 Task: Select email notification preferences to none.
Action: Mouse moved to (966, 71)
Screenshot: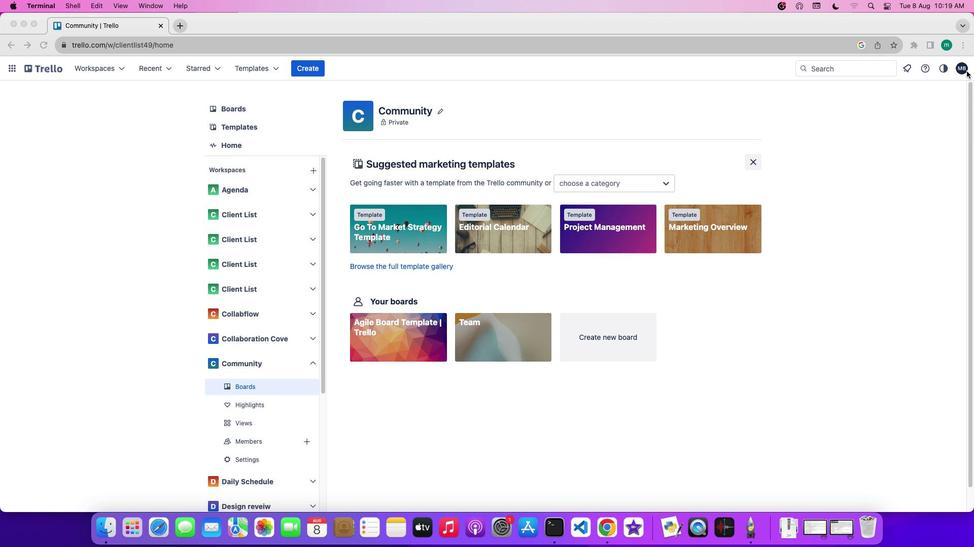 
Action: Mouse pressed left at (966, 71)
Screenshot: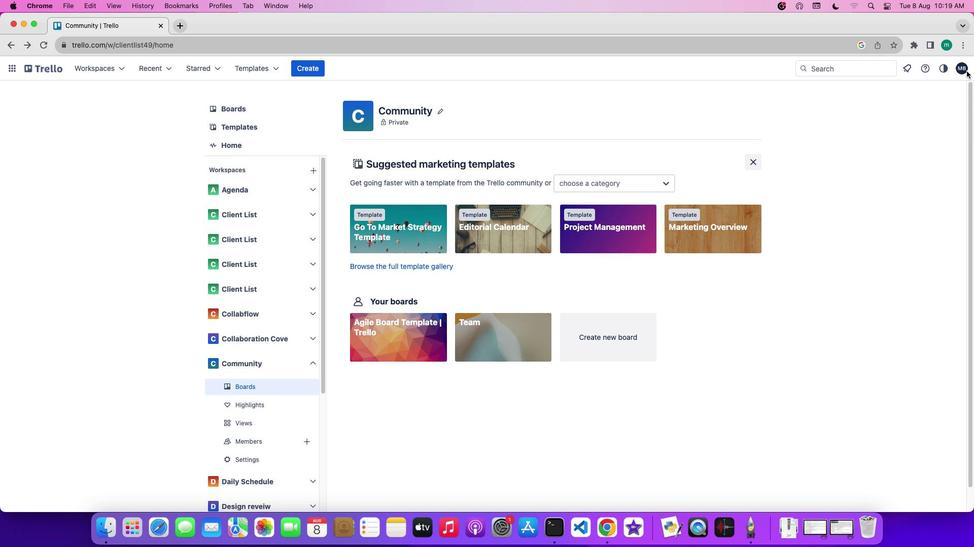 
Action: Mouse moved to (966, 71)
Screenshot: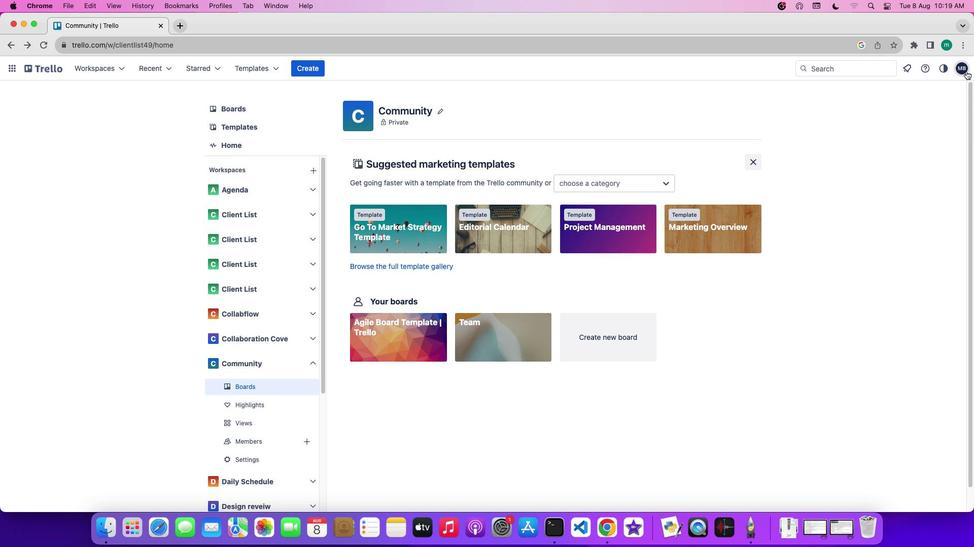 
Action: Mouse pressed left at (966, 71)
Screenshot: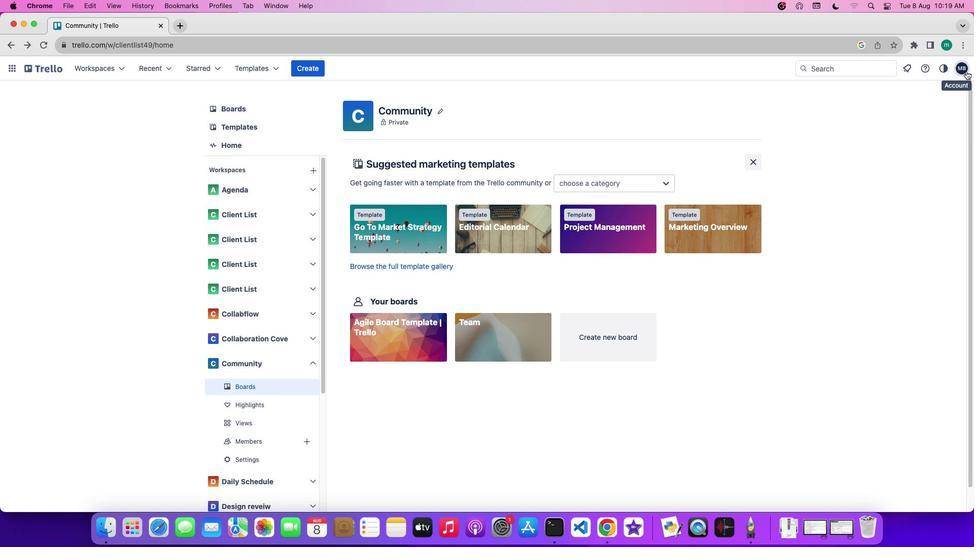 
Action: Mouse moved to (883, 259)
Screenshot: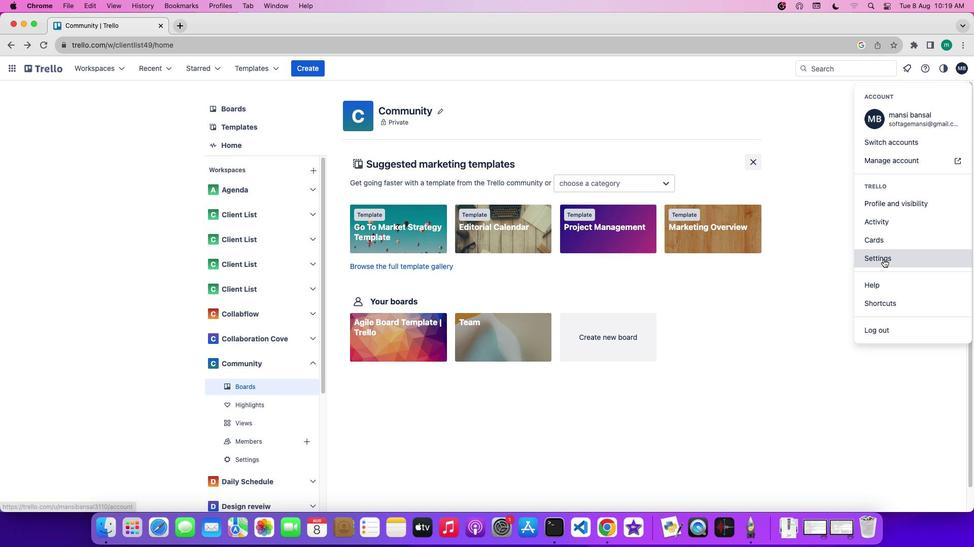 
Action: Mouse pressed left at (883, 259)
Screenshot: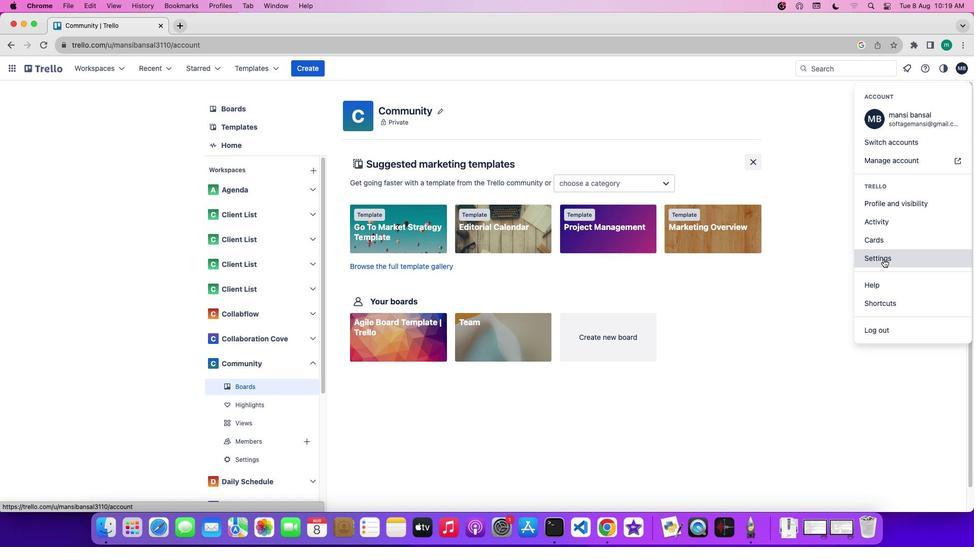 
Action: Mouse moved to (232, 350)
Screenshot: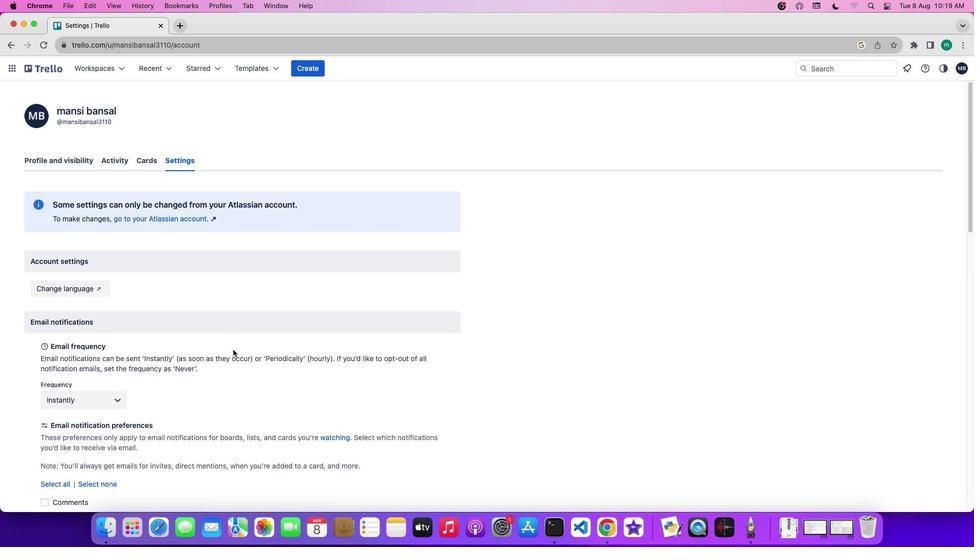 
Action: Mouse scrolled (232, 350) with delta (0, 0)
Screenshot: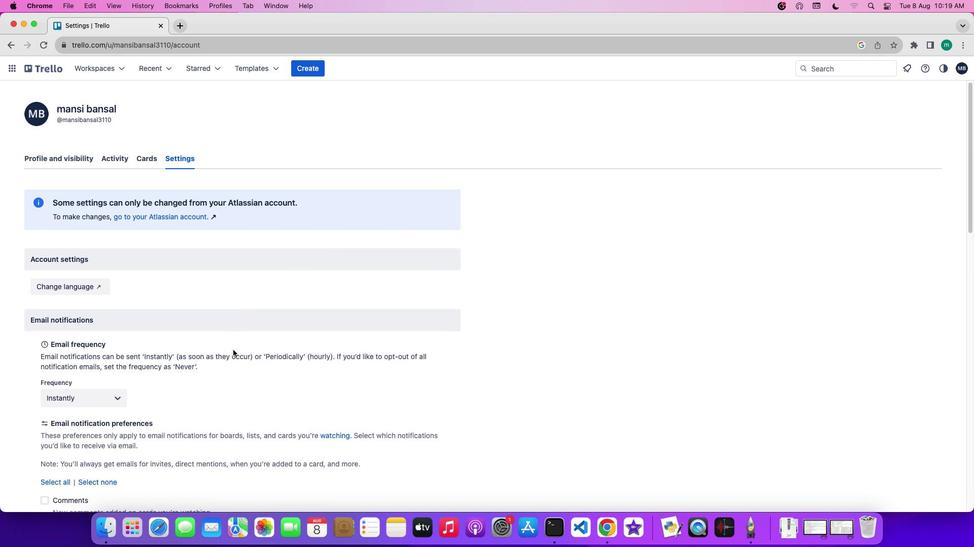 
Action: Mouse scrolled (232, 350) with delta (0, 0)
Screenshot: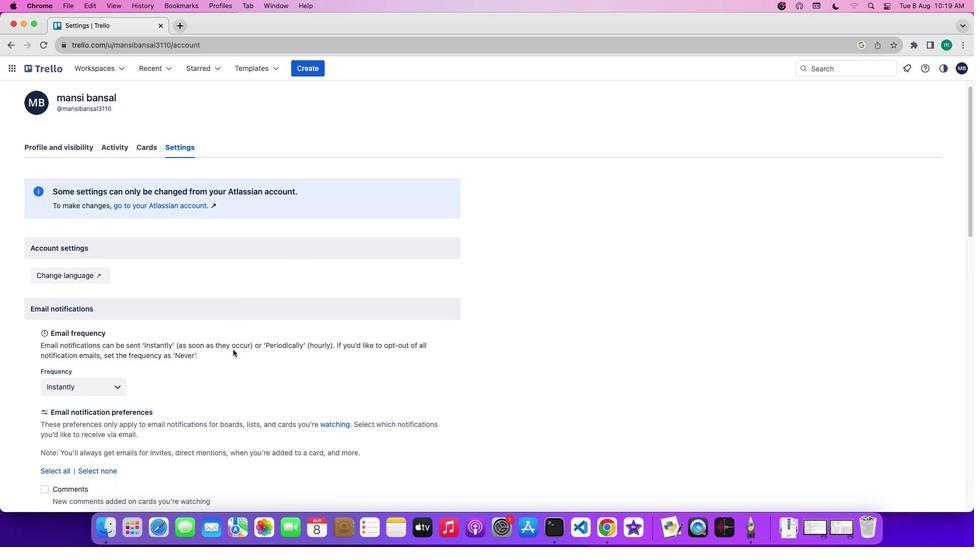 
Action: Mouse scrolled (232, 350) with delta (0, 0)
Screenshot: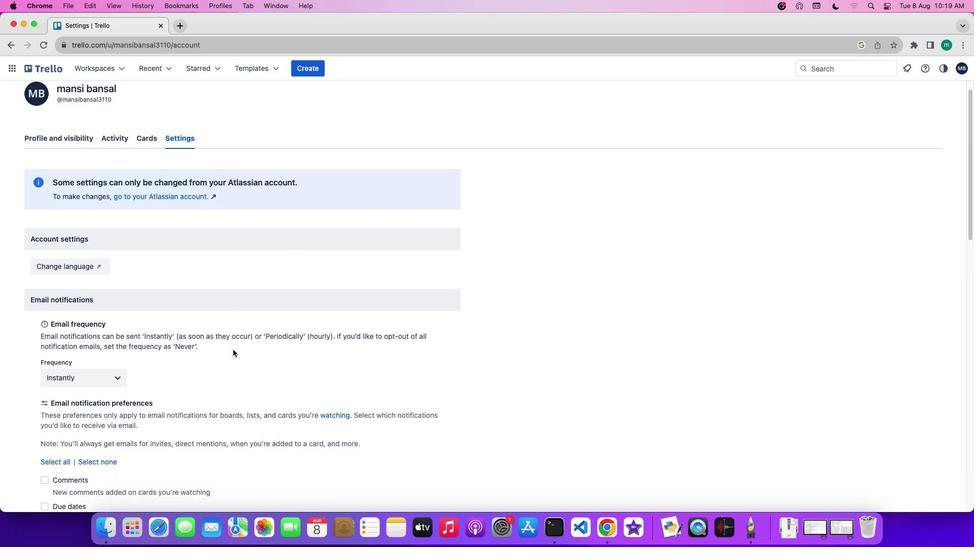 
Action: Mouse scrolled (232, 350) with delta (0, 0)
Screenshot: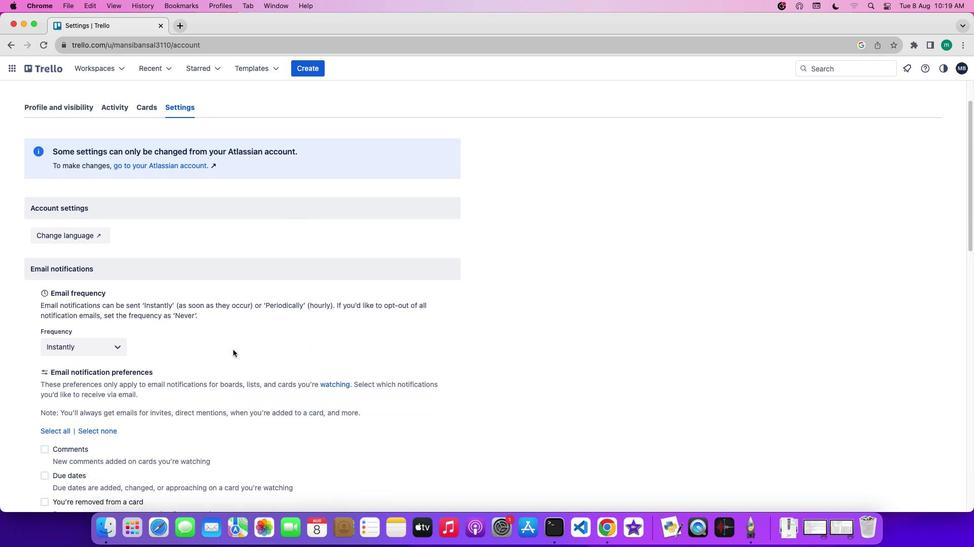 
Action: Mouse moved to (232, 350)
Screenshot: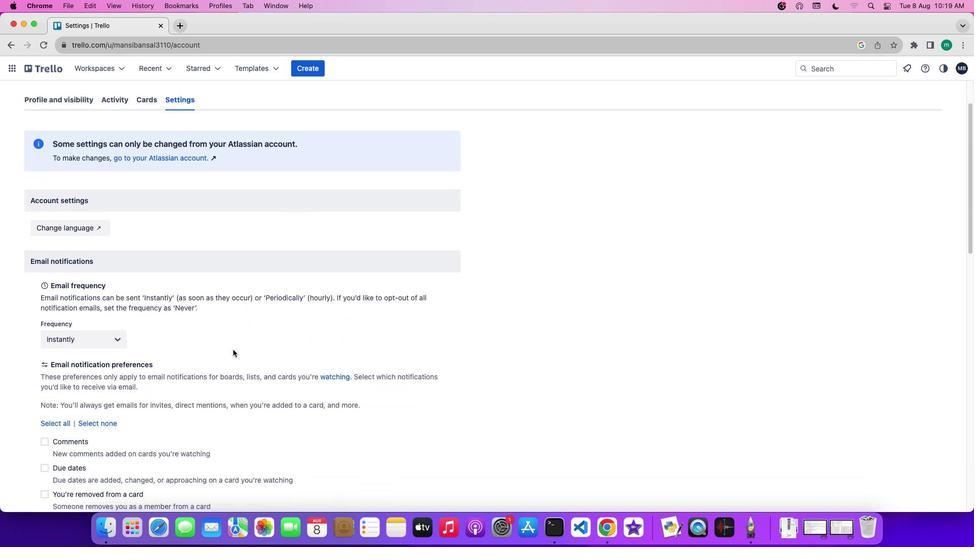 
Action: Mouse scrolled (232, 350) with delta (0, 0)
Screenshot: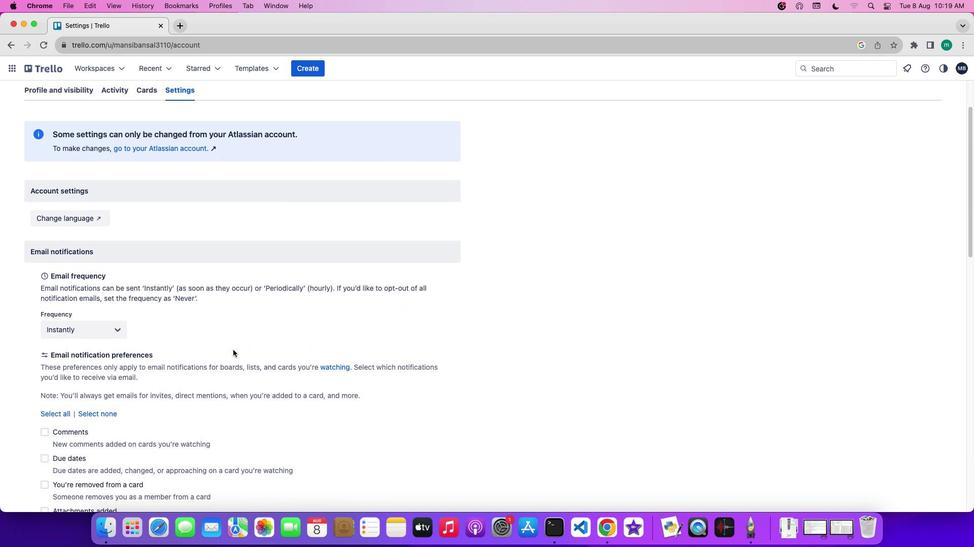 
Action: Mouse scrolled (232, 350) with delta (0, 0)
Screenshot: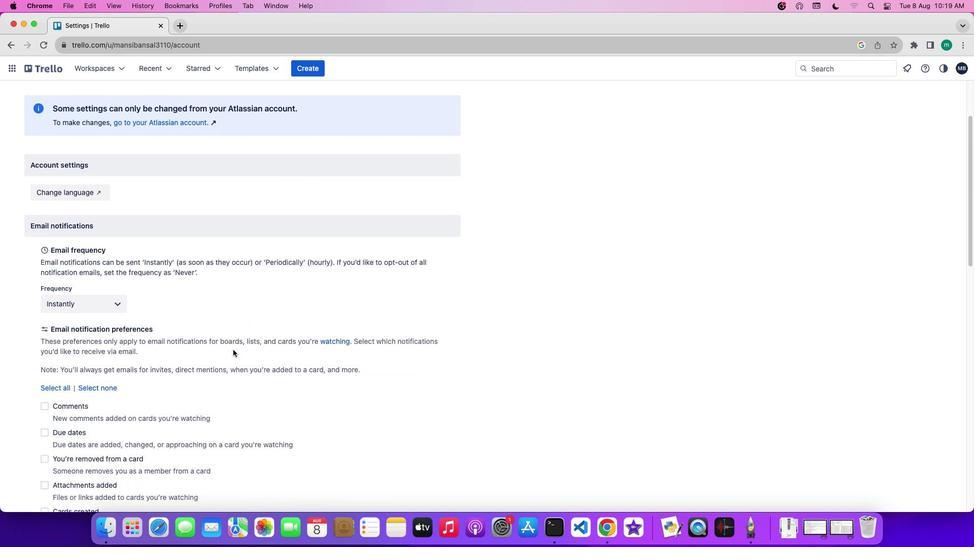 
Action: Mouse scrolled (232, 350) with delta (0, -1)
Screenshot: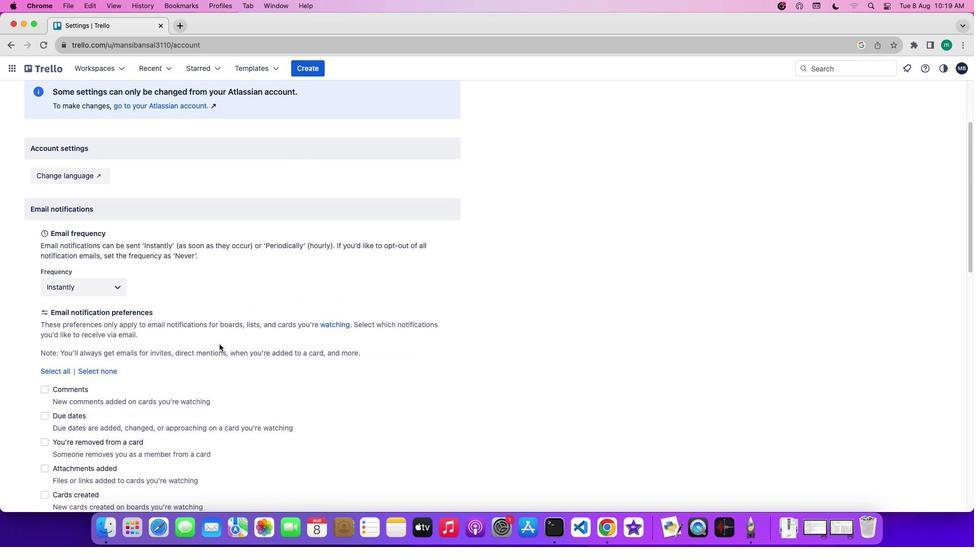 
Action: Mouse moved to (113, 356)
Screenshot: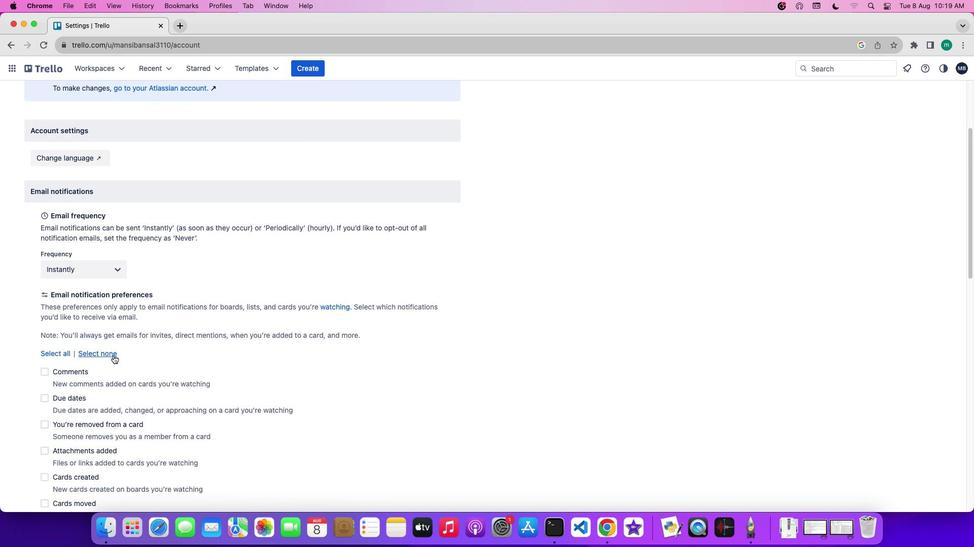 
Action: Mouse pressed left at (113, 356)
Screenshot: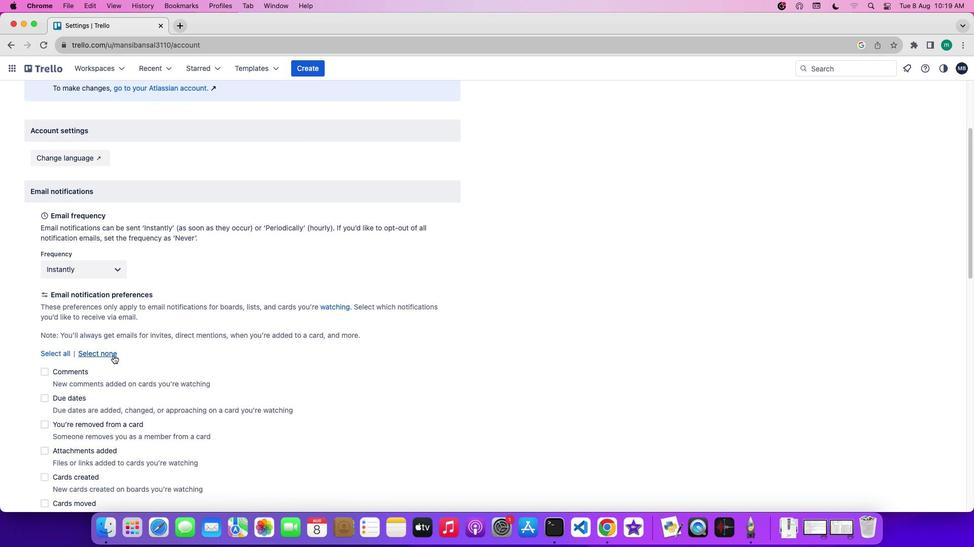 
Action: Mouse moved to (107, 352)
Screenshot: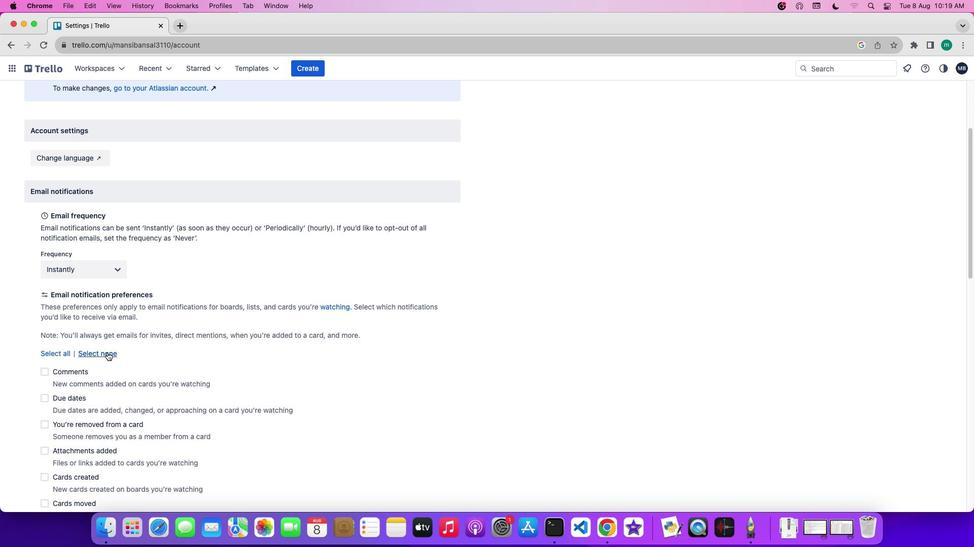 
Action: Mouse pressed left at (107, 352)
Screenshot: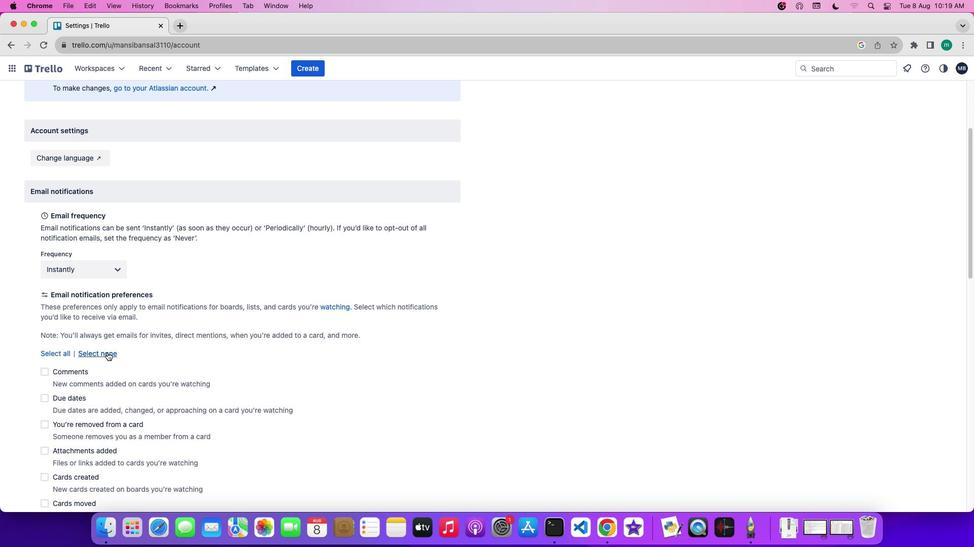 
Action: Mouse moved to (109, 366)
Screenshot: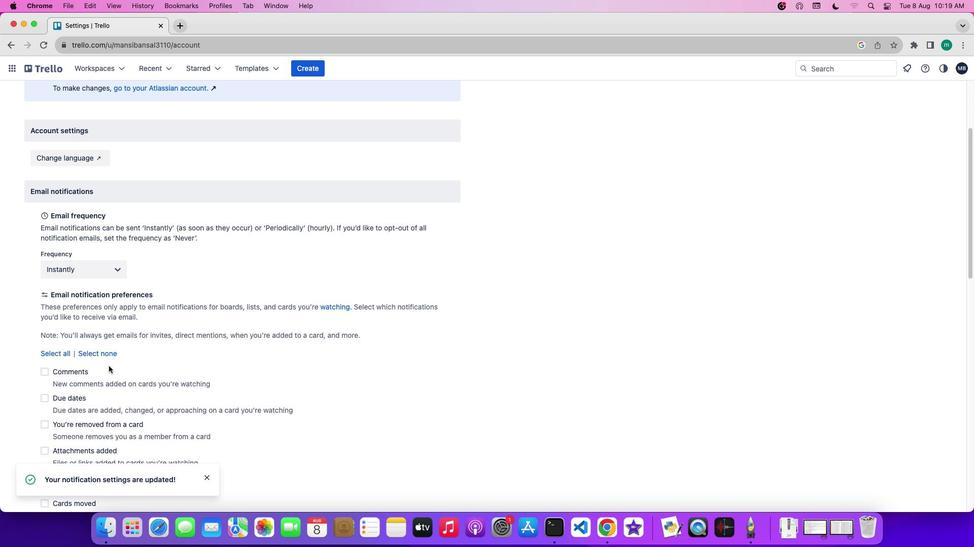 
